 Task: Click on send.
Action: Mouse moved to (824, 122)
Screenshot: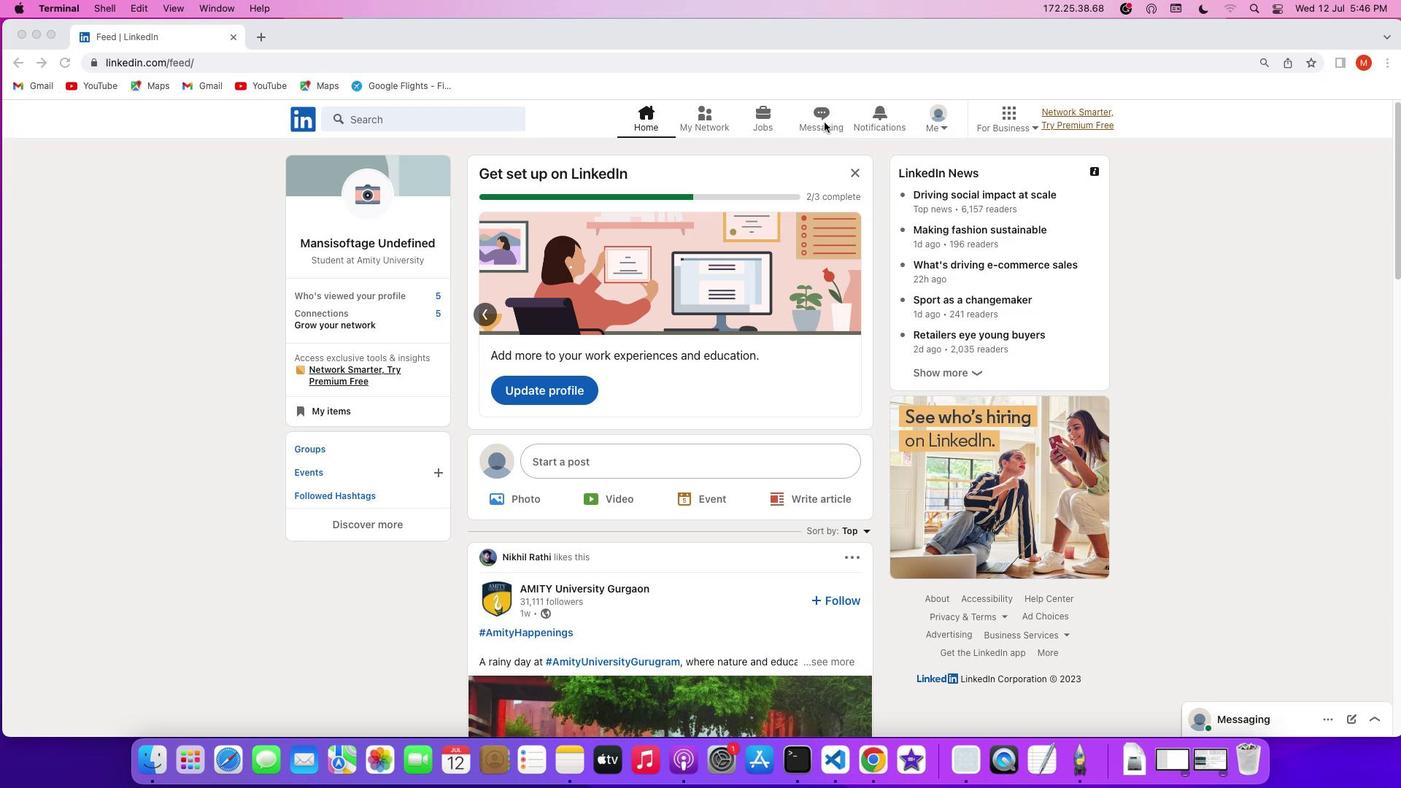 
Action: Mouse pressed left at (824, 122)
Screenshot: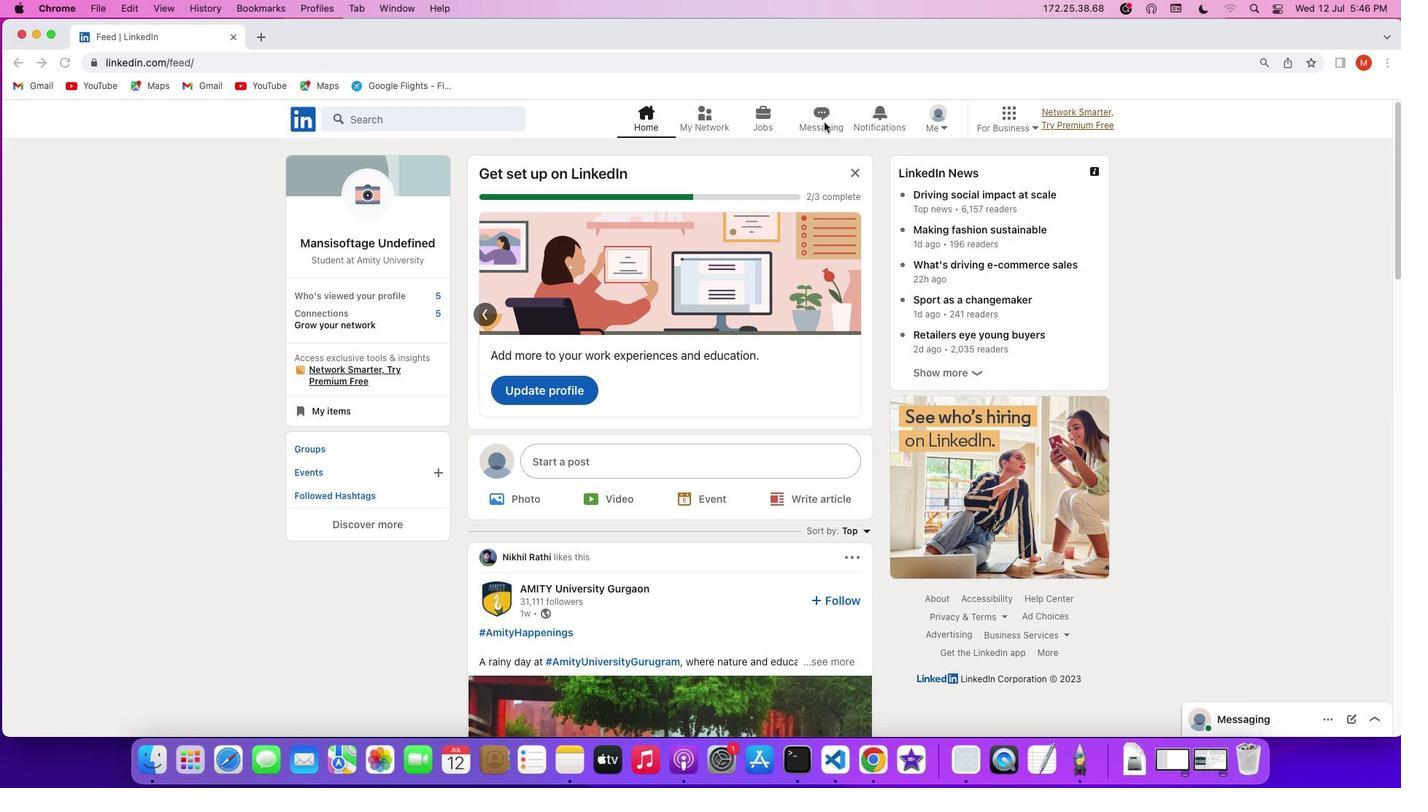 
Action: Mouse pressed left at (824, 122)
Screenshot: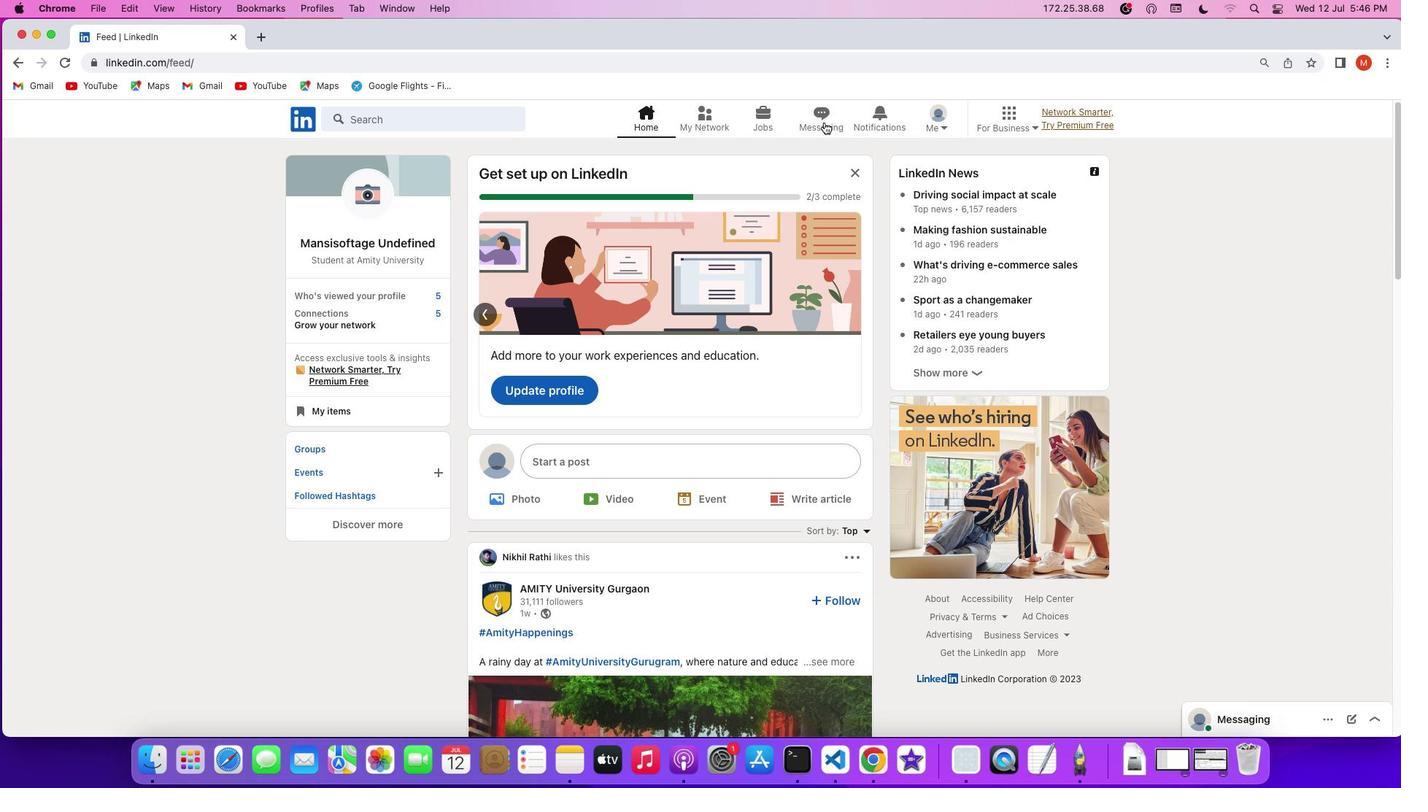 
Action: Mouse moved to (791, 170)
Screenshot: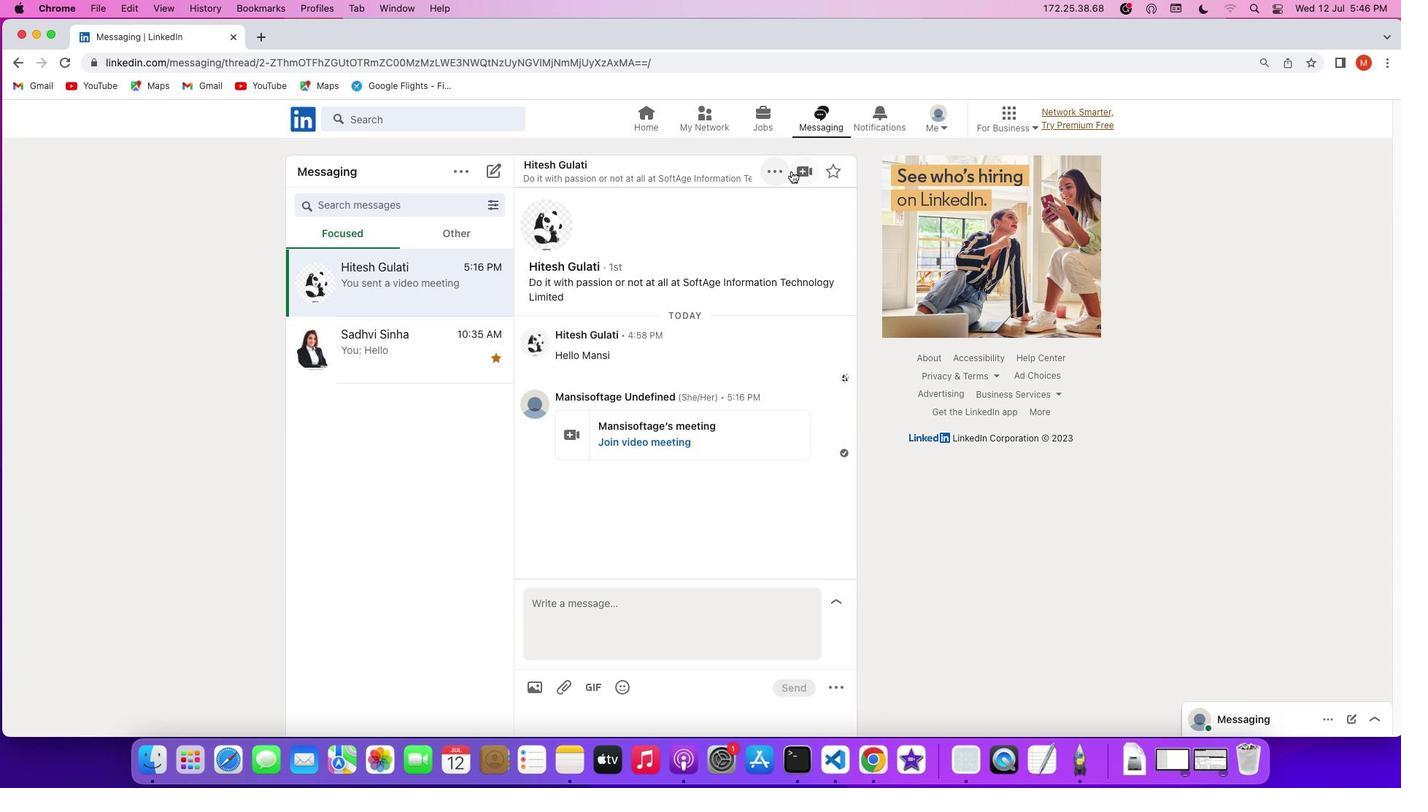 
Action: Mouse pressed left at (791, 170)
Screenshot: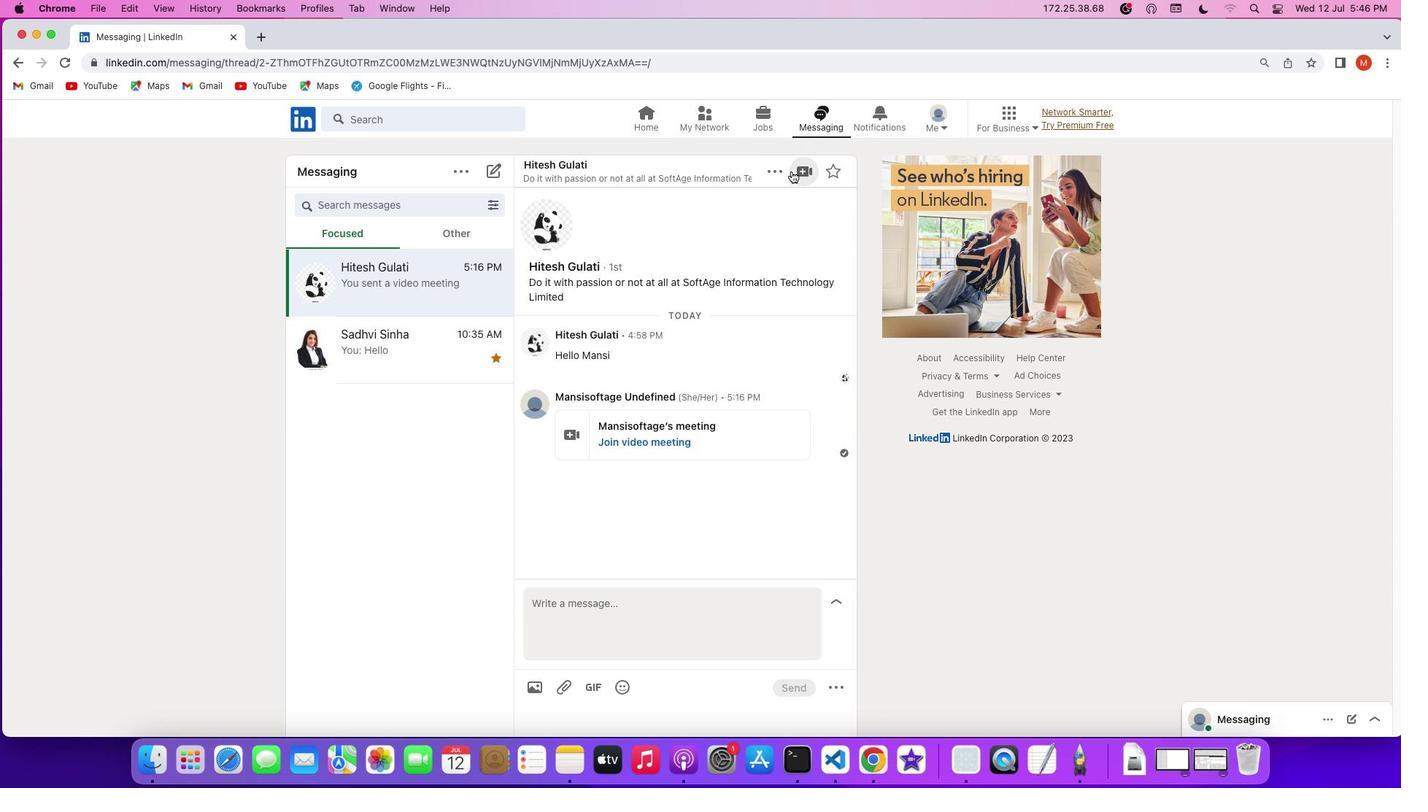 
Action: Mouse moved to (729, 234)
Screenshot: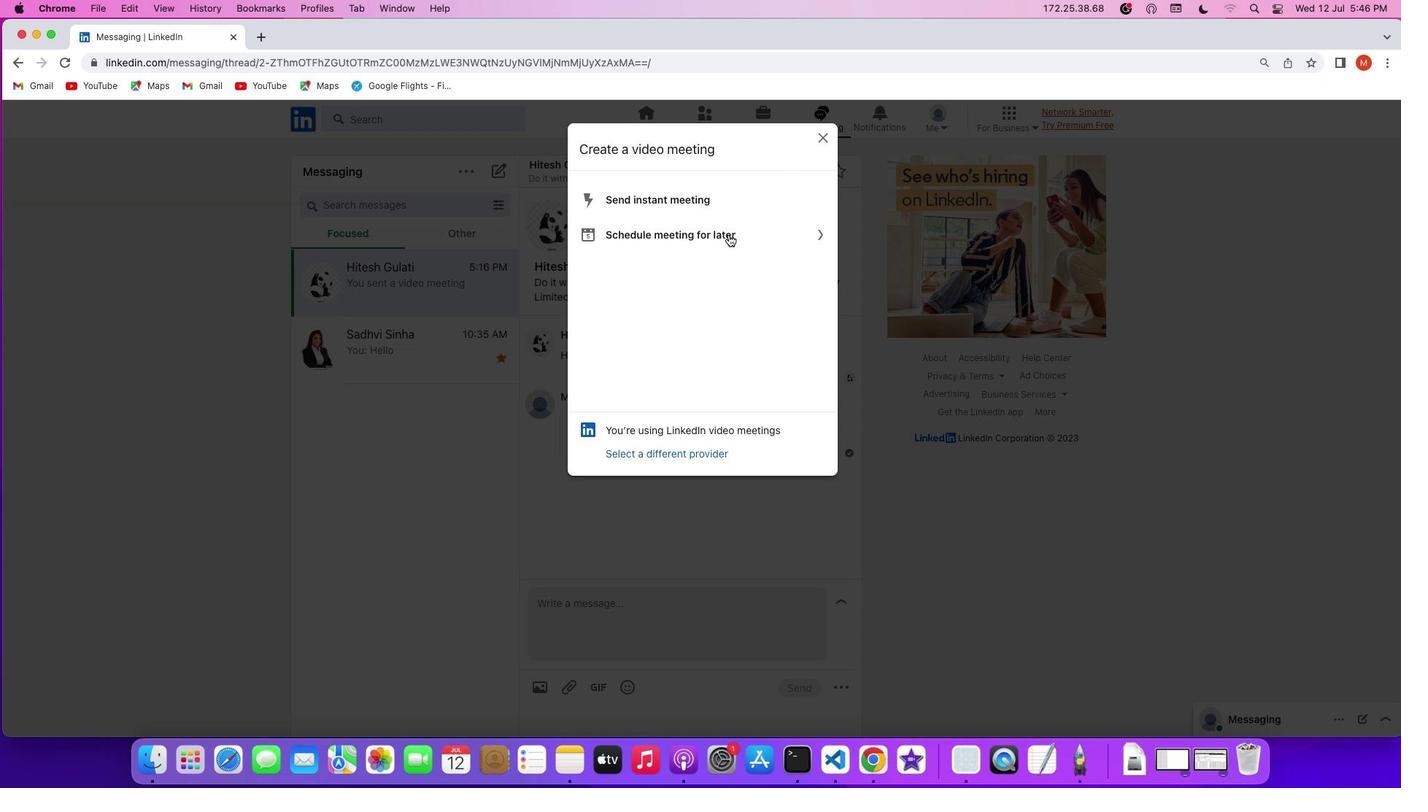
Action: Mouse pressed left at (729, 234)
Screenshot: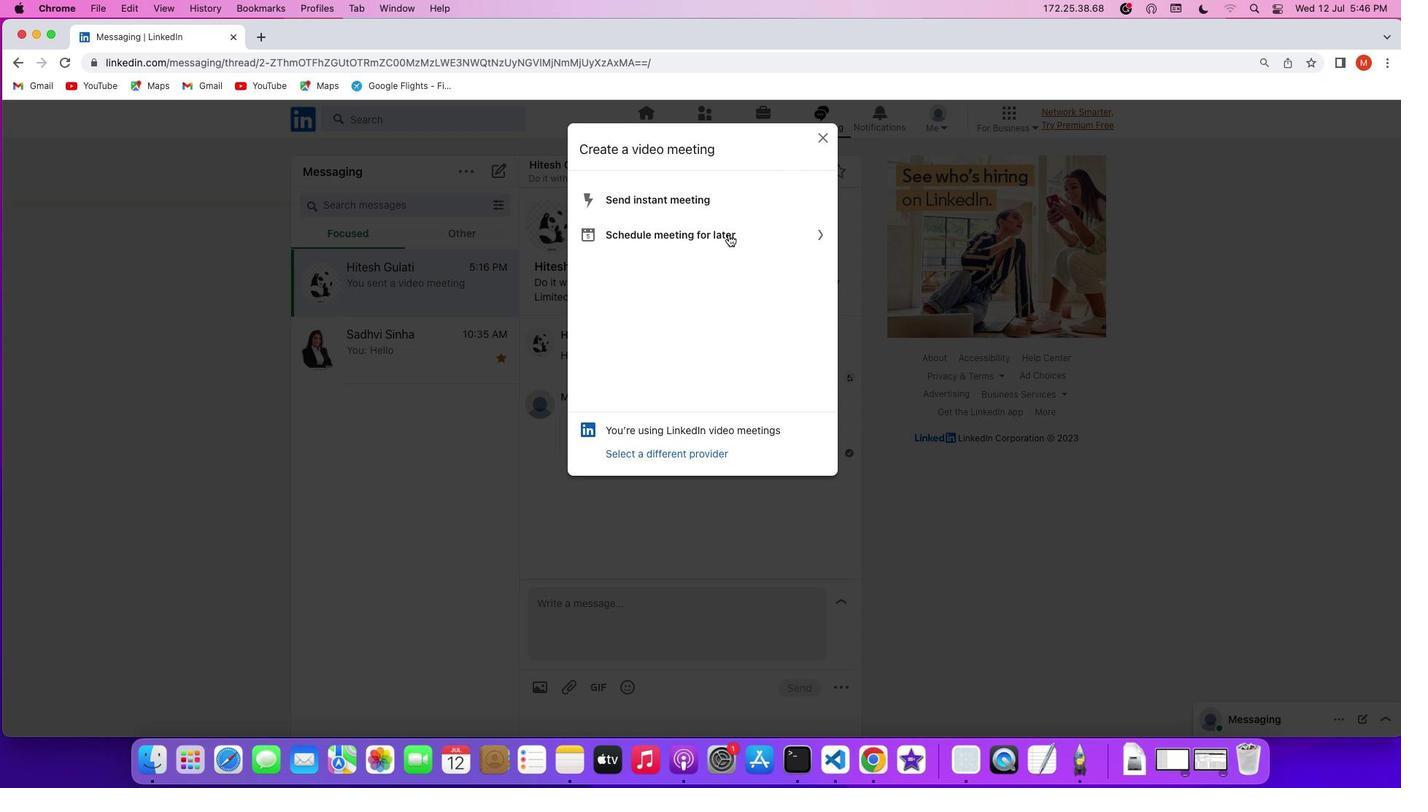 
Action: Mouse moved to (799, 451)
Screenshot: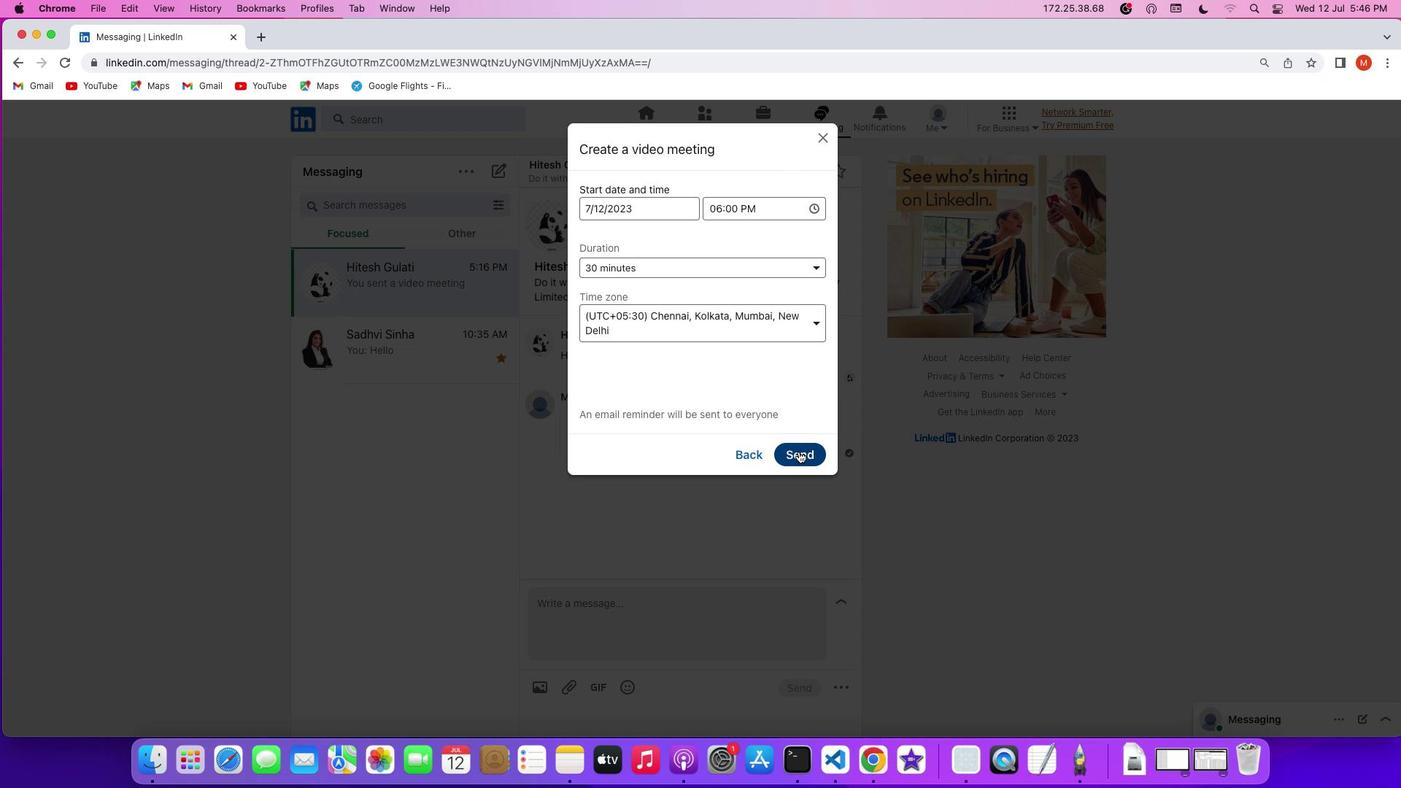 
Action: Mouse pressed left at (799, 451)
Screenshot: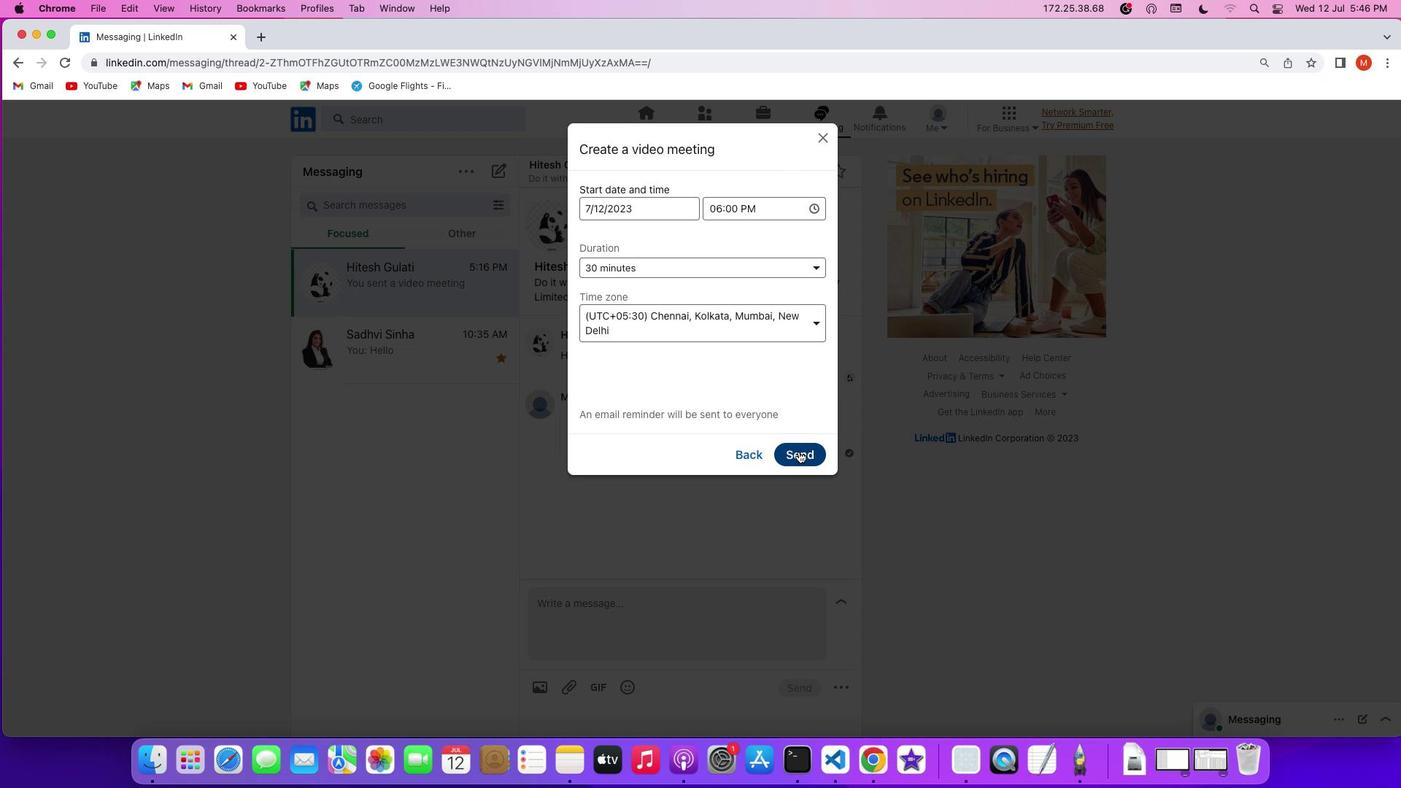 
